 Task: Use Kids Cheering Effect in this video Movie B.mp4
Action: Mouse moved to (162, 95)
Screenshot: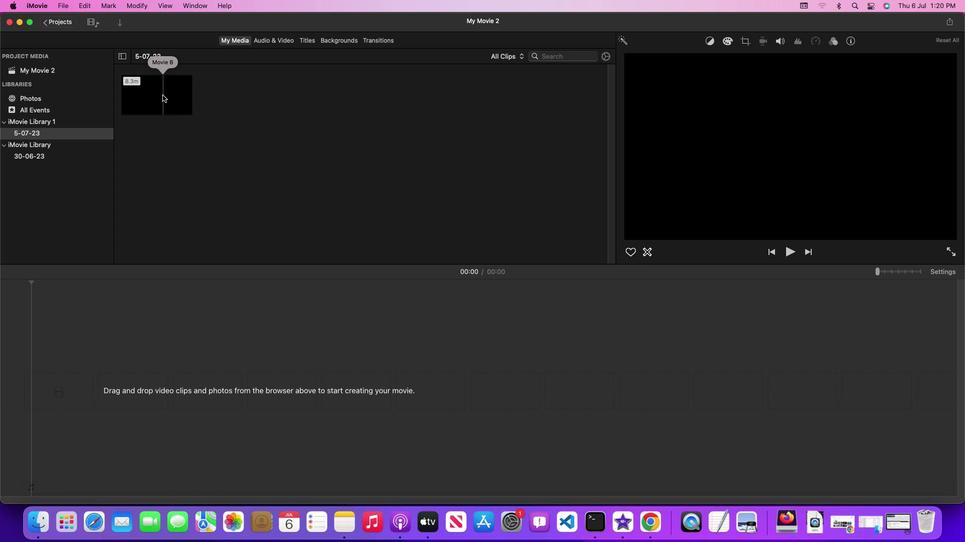 
Action: Mouse pressed left at (162, 95)
Screenshot: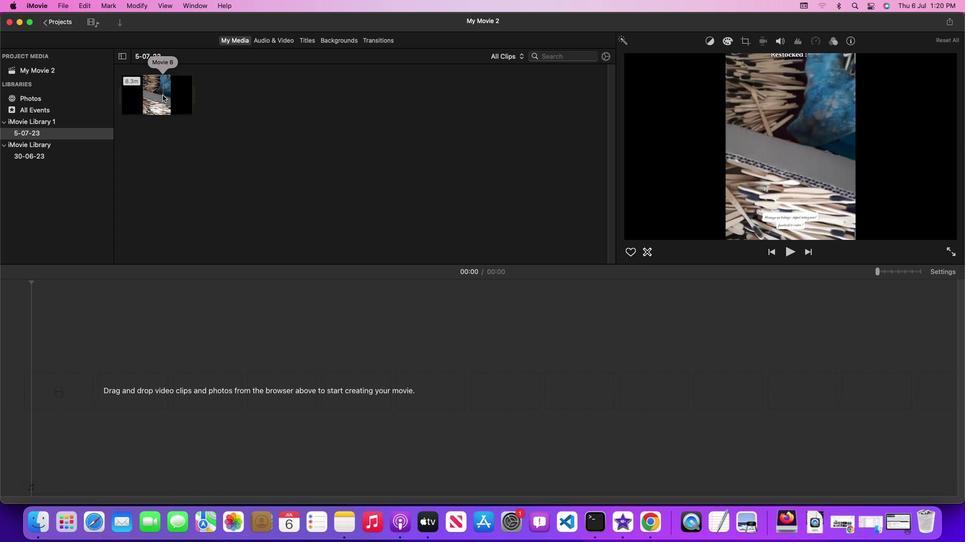 
Action: Mouse pressed left at (162, 95)
Screenshot: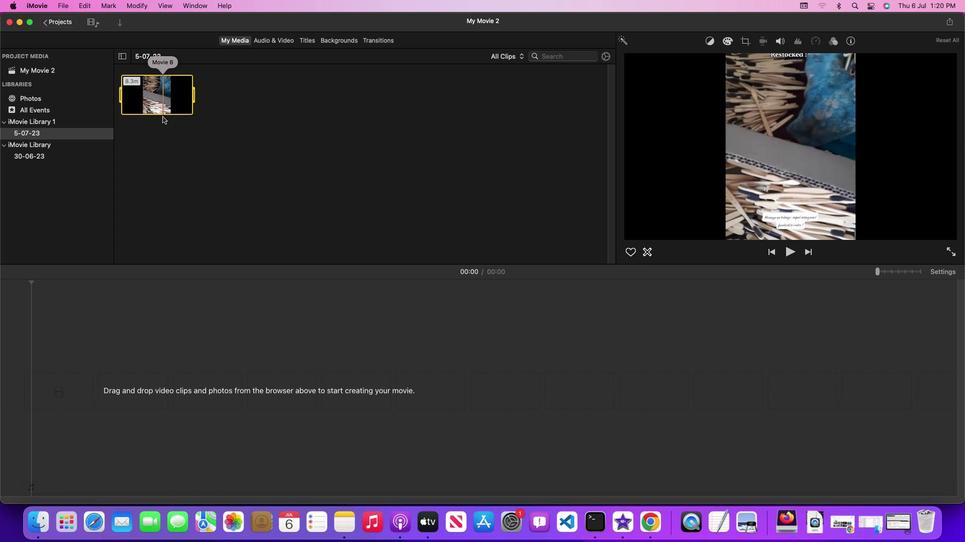 
Action: Mouse moved to (289, 40)
Screenshot: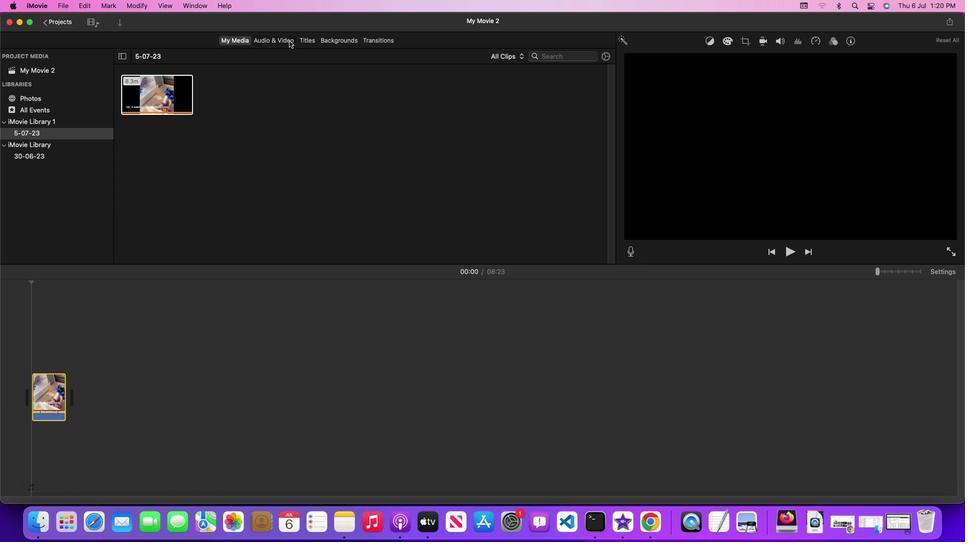 
Action: Mouse pressed left at (289, 40)
Screenshot: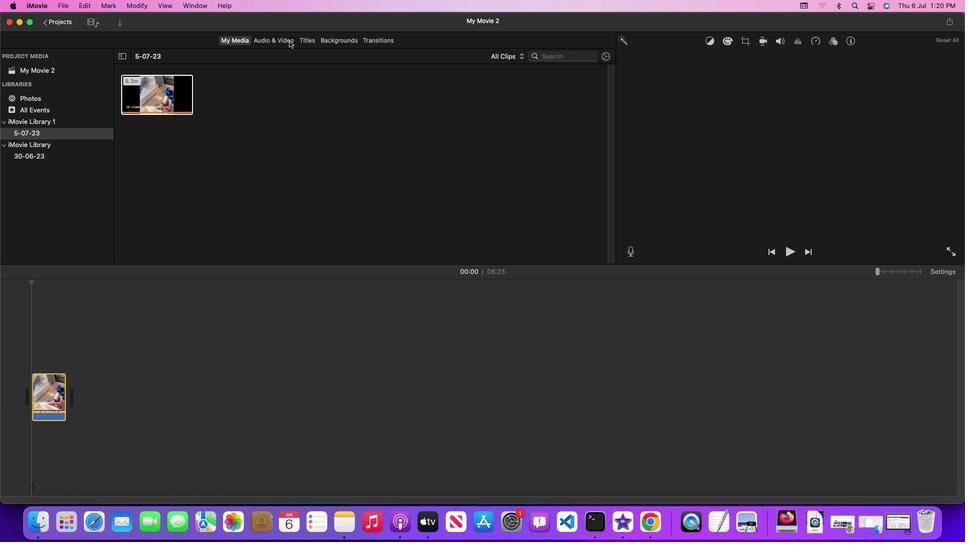
Action: Mouse moved to (611, 133)
Screenshot: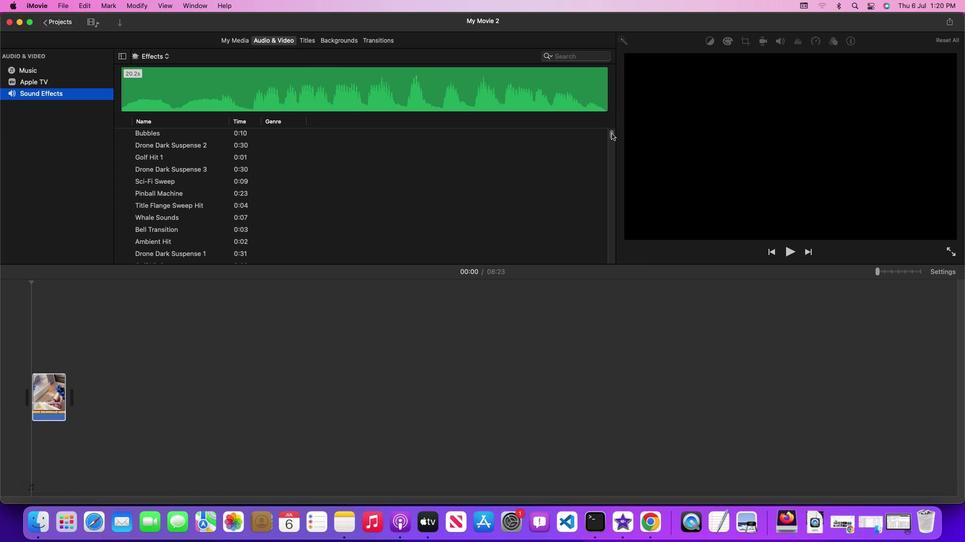 
Action: Mouse pressed left at (611, 133)
Screenshot: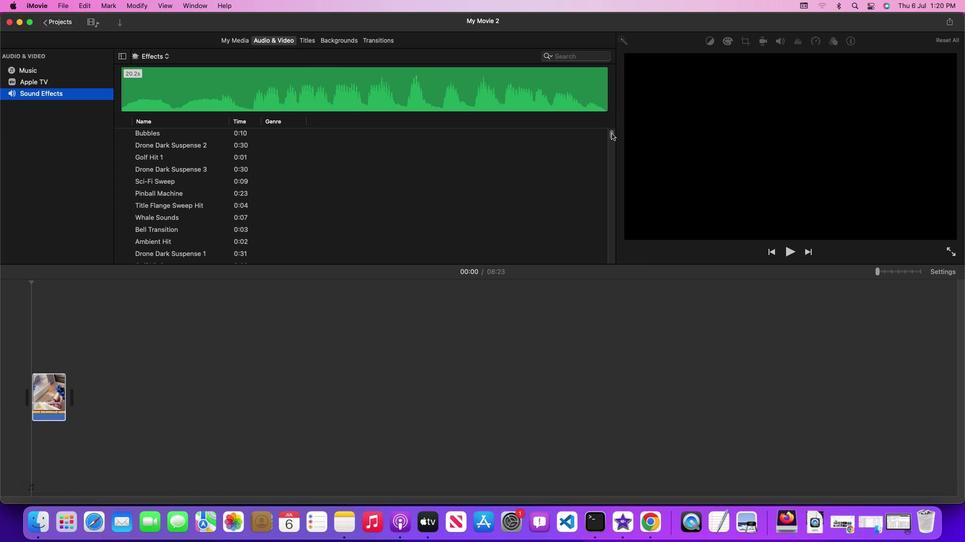 
Action: Mouse moved to (504, 217)
Screenshot: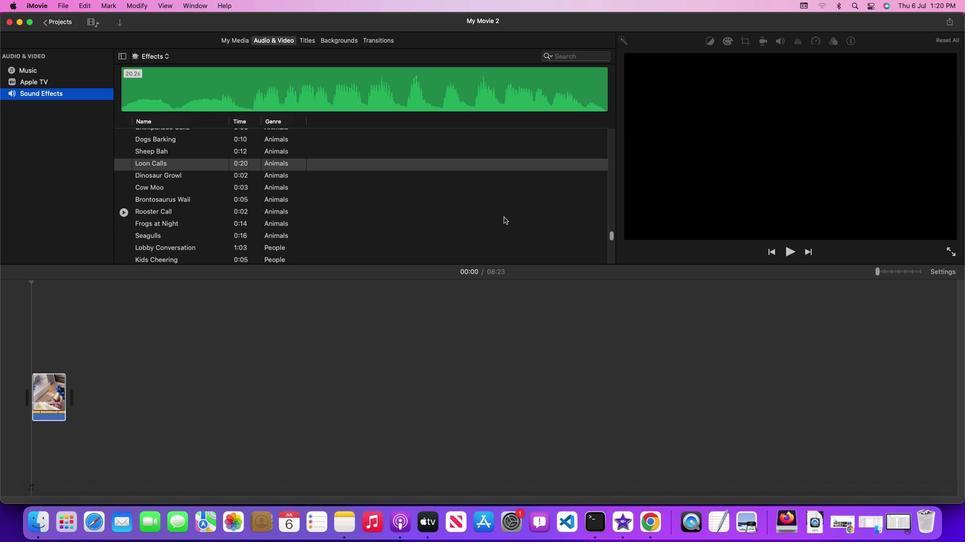 
Action: Mouse scrolled (504, 217) with delta (0, 0)
Screenshot: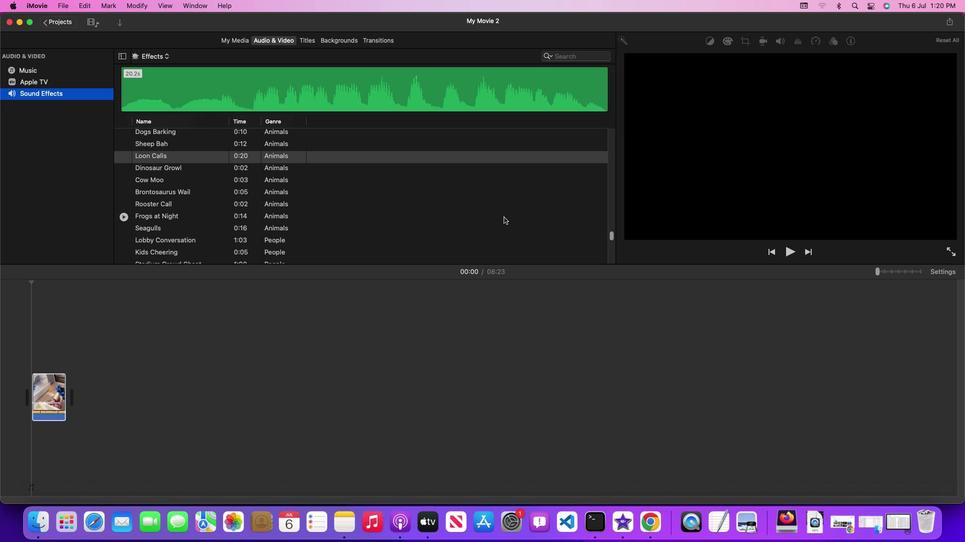 
Action: Mouse scrolled (504, 217) with delta (0, 0)
Screenshot: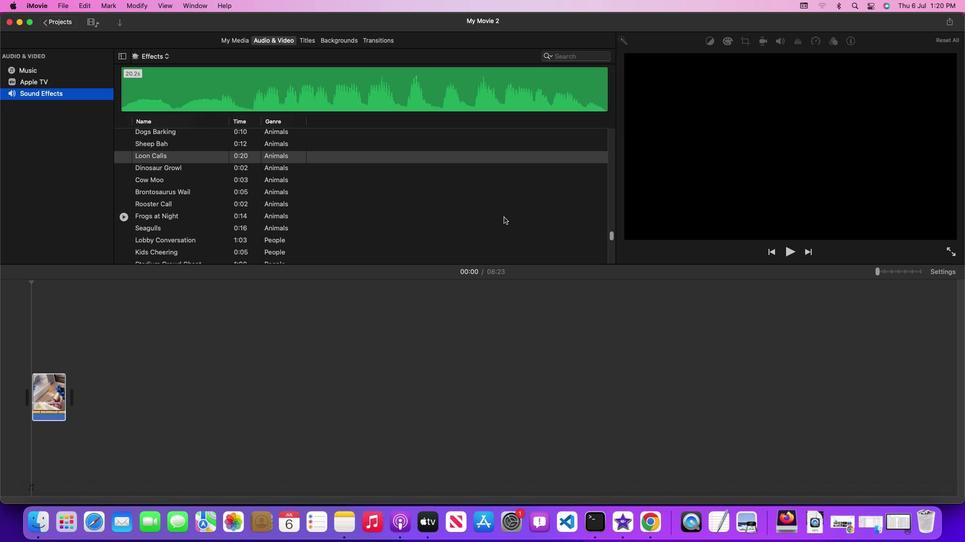 
Action: Mouse scrolled (504, 217) with delta (0, 0)
Screenshot: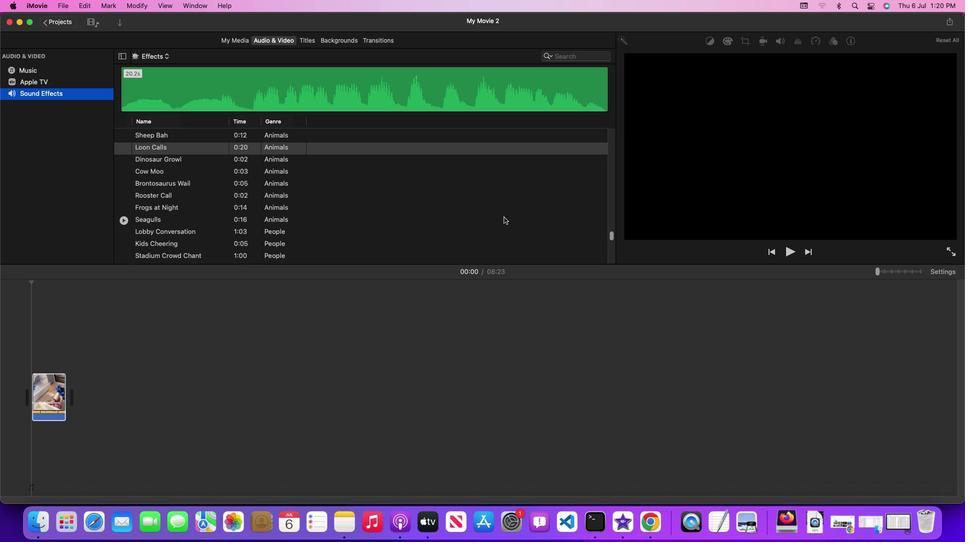 
Action: Mouse scrolled (504, 217) with delta (0, 0)
Screenshot: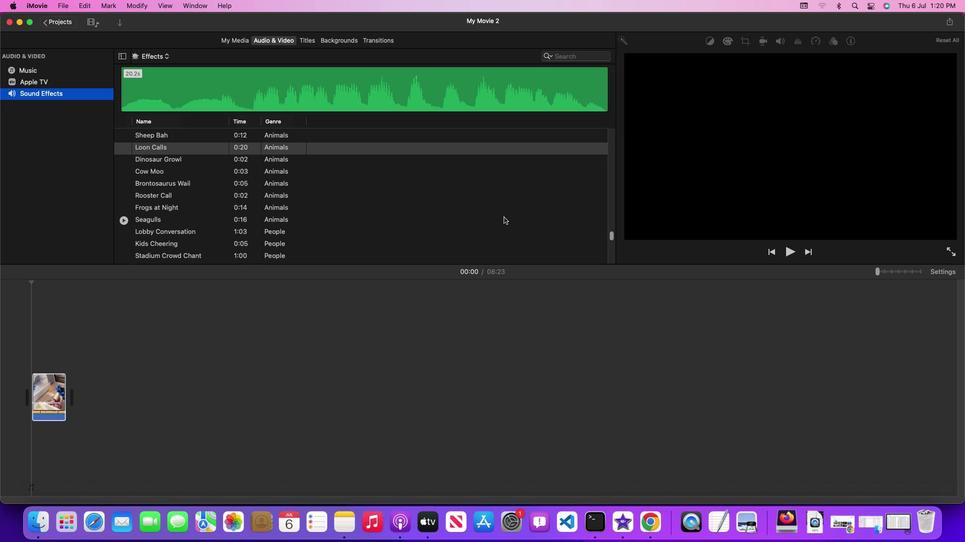 
Action: Mouse scrolled (504, 217) with delta (0, 0)
Screenshot: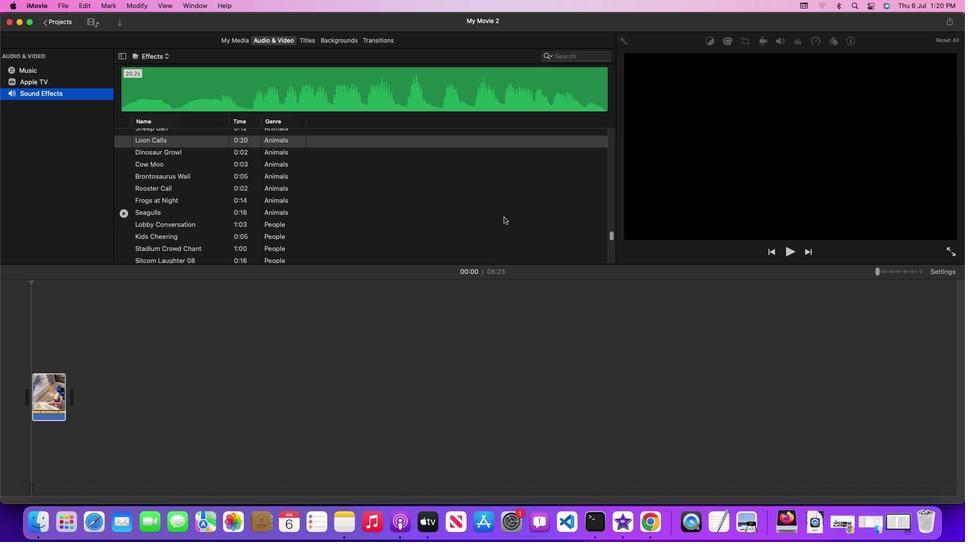 
Action: Mouse scrolled (504, 217) with delta (0, 0)
Screenshot: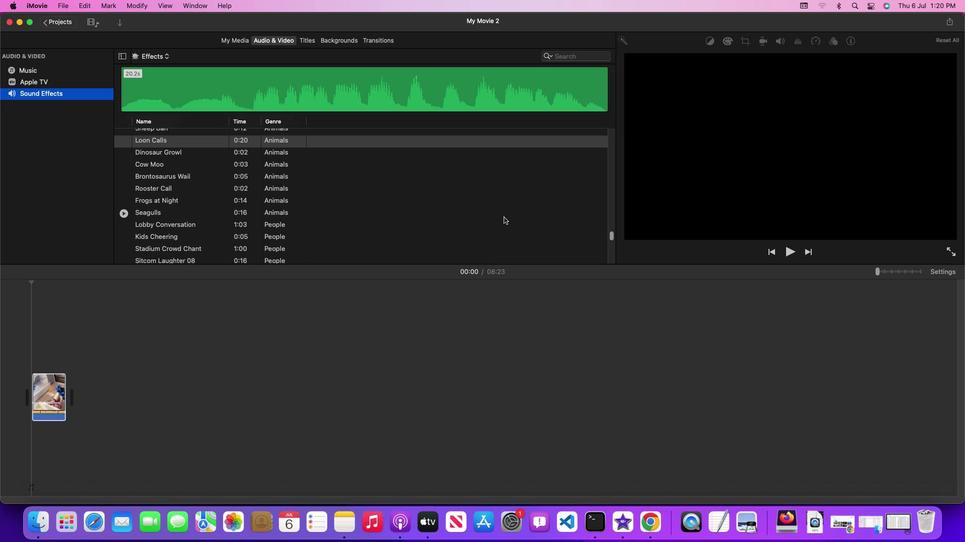 
Action: Mouse moved to (274, 236)
Screenshot: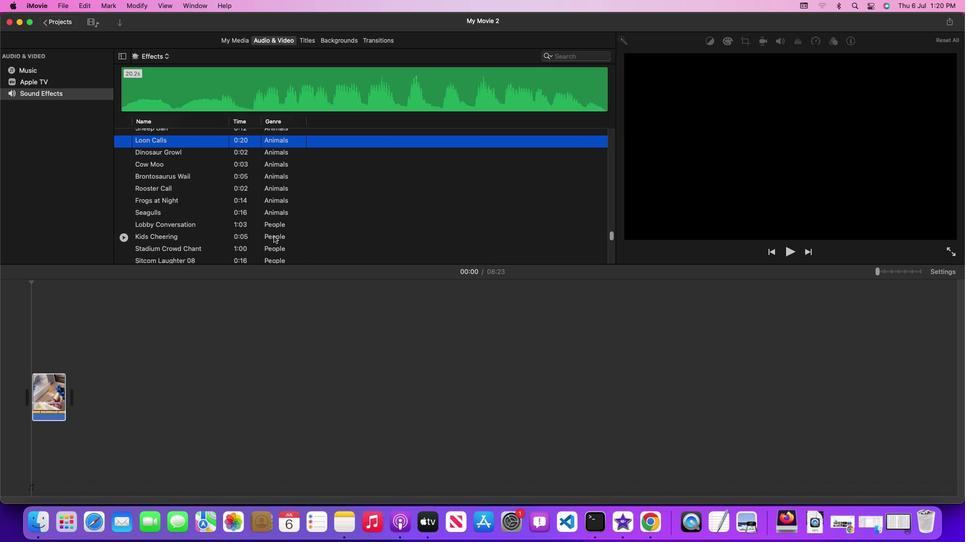 
Action: Mouse pressed left at (274, 236)
Screenshot: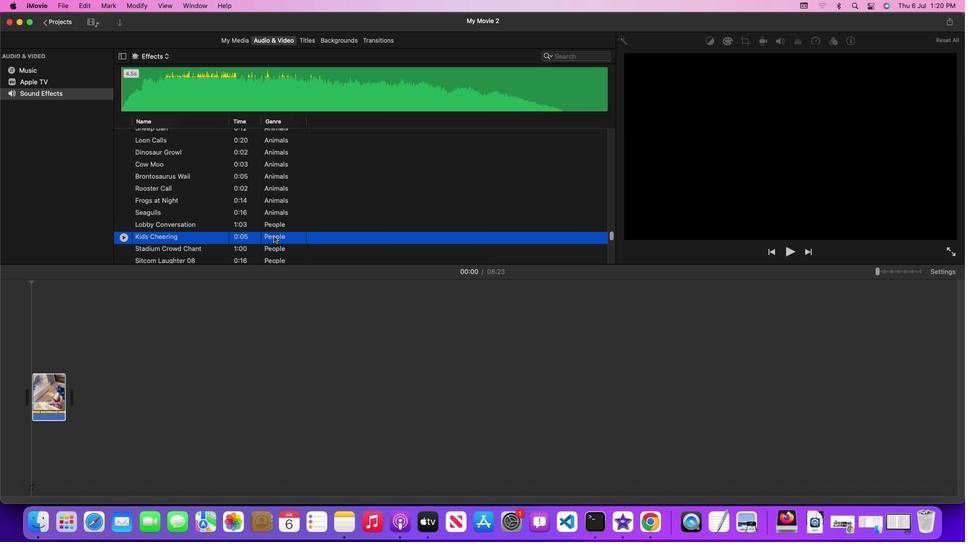 
Action: Mouse moved to (273, 236)
Screenshot: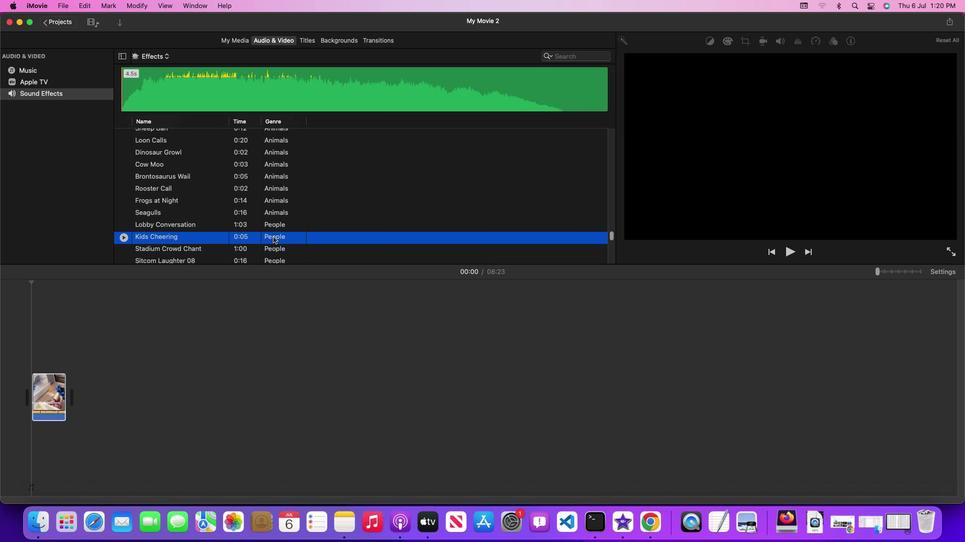 
Action: Mouse pressed left at (273, 236)
Screenshot: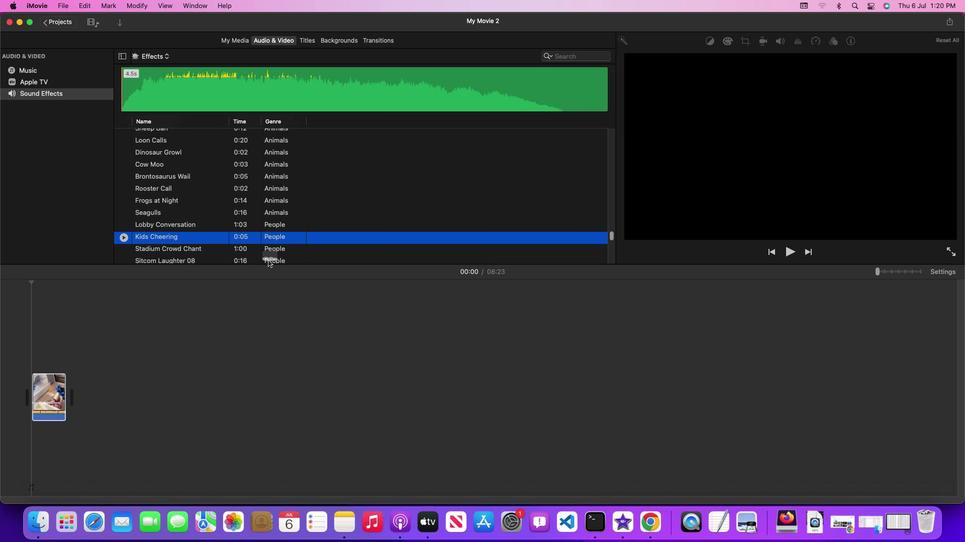 
Action: Mouse moved to (177, 377)
Screenshot: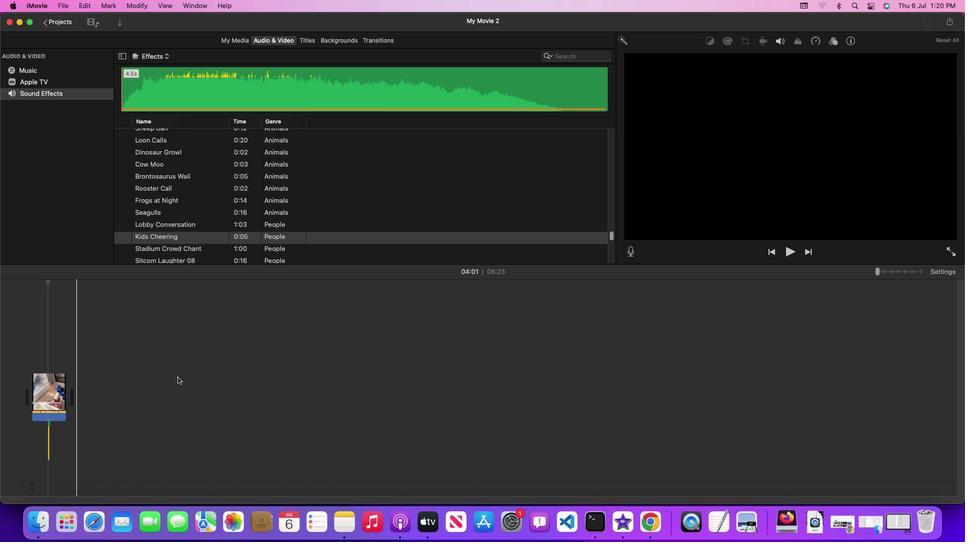 
